 Task: Look for products from Cameron's Coffee only.
Action: Mouse pressed left at (21, 81)
Screenshot: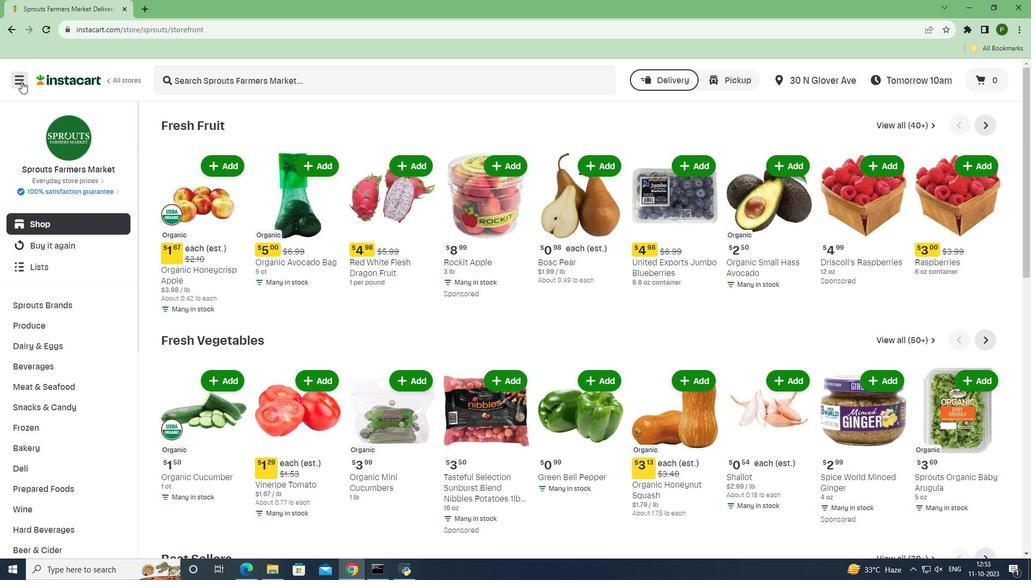 
Action: Mouse moved to (28, 285)
Screenshot: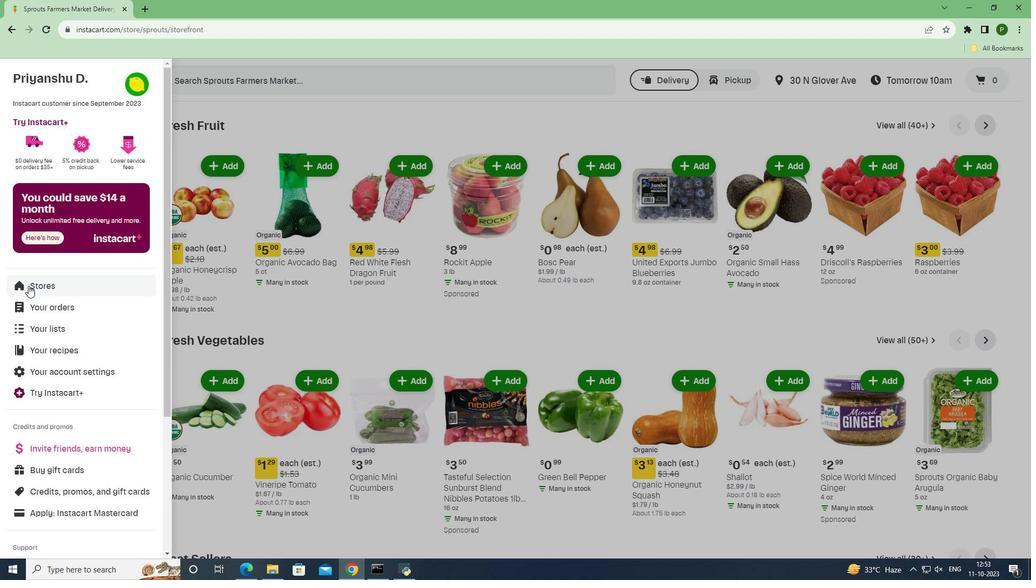 
Action: Mouse pressed left at (28, 285)
Screenshot: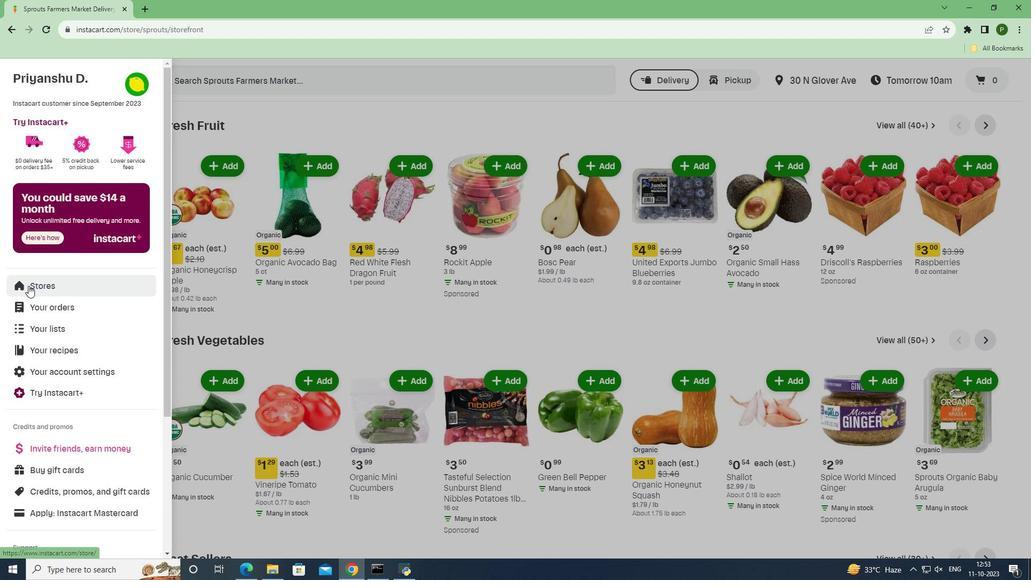 
Action: Mouse moved to (243, 119)
Screenshot: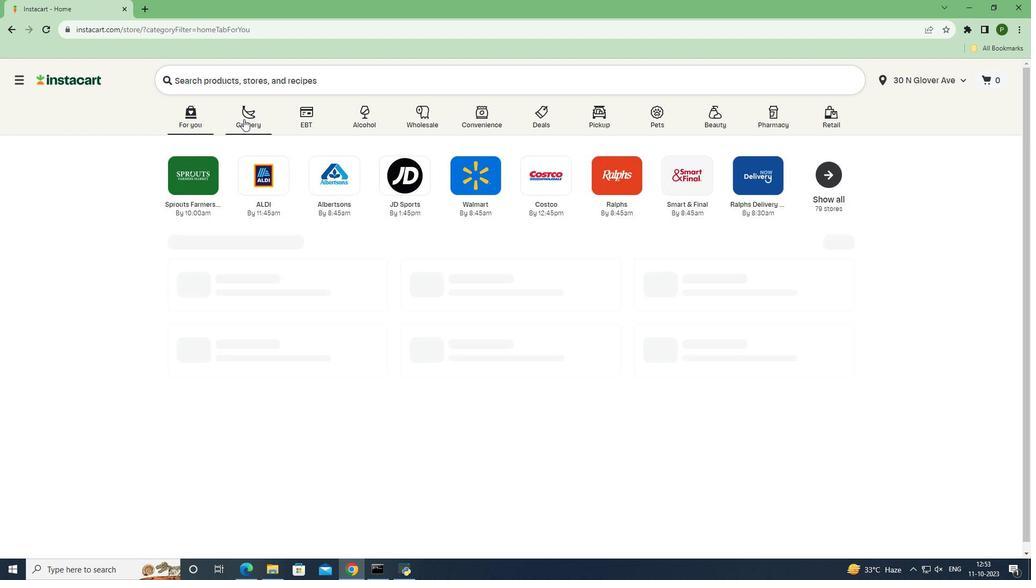 
Action: Mouse pressed left at (243, 119)
Screenshot: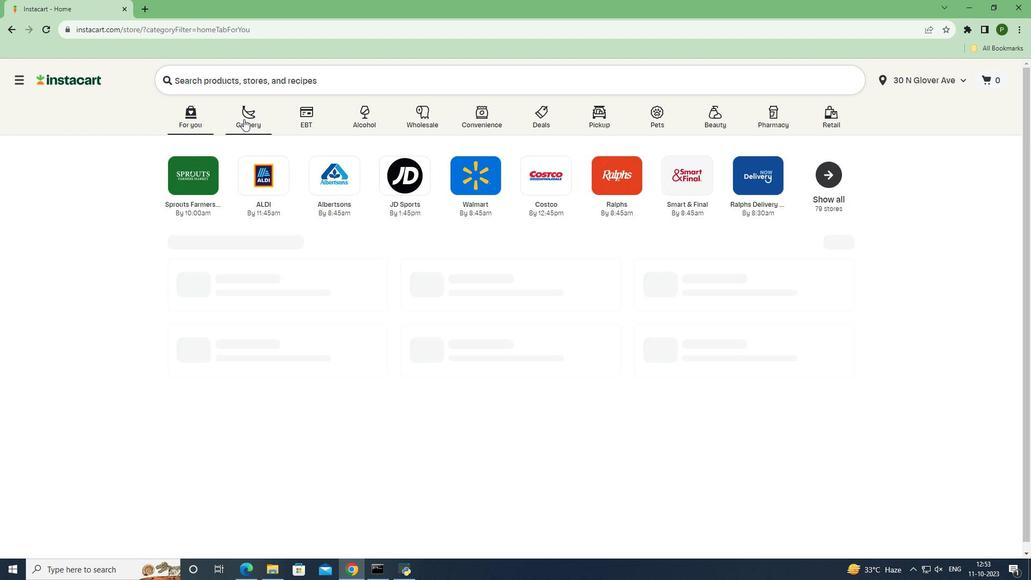 
Action: Mouse moved to (431, 241)
Screenshot: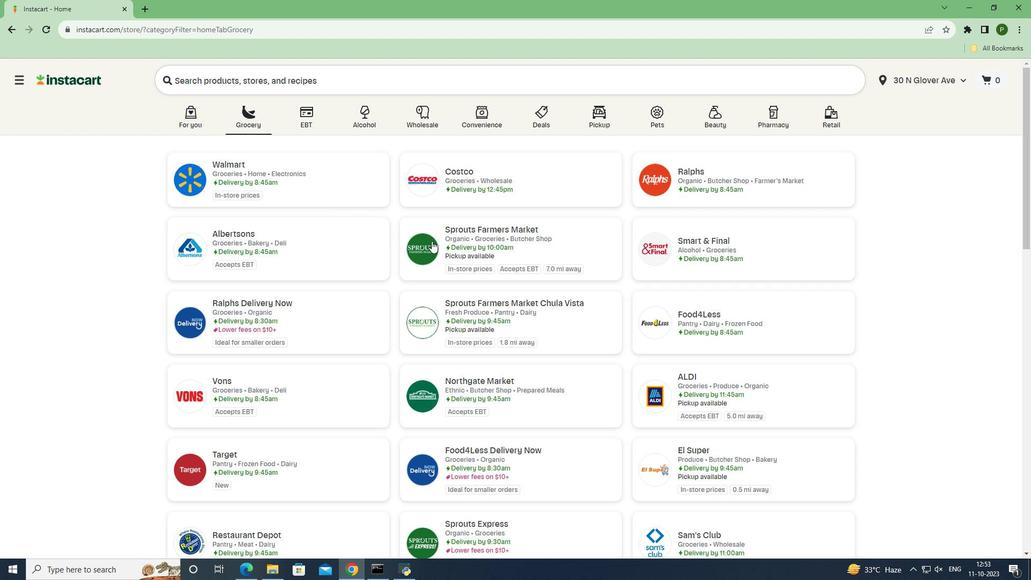 
Action: Mouse pressed left at (431, 241)
Screenshot: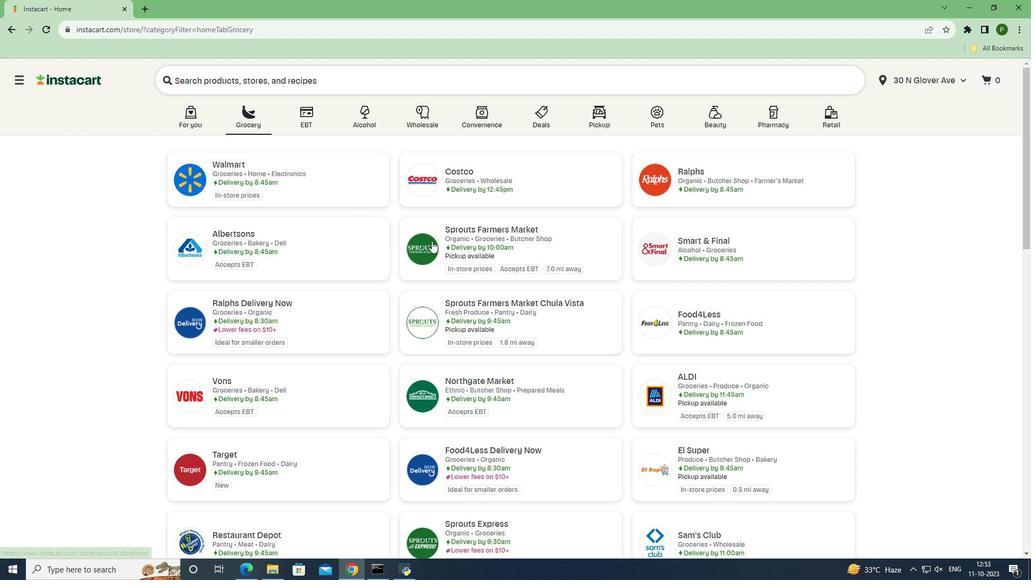 
Action: Mouse moved to (61, 369)
Screenshot: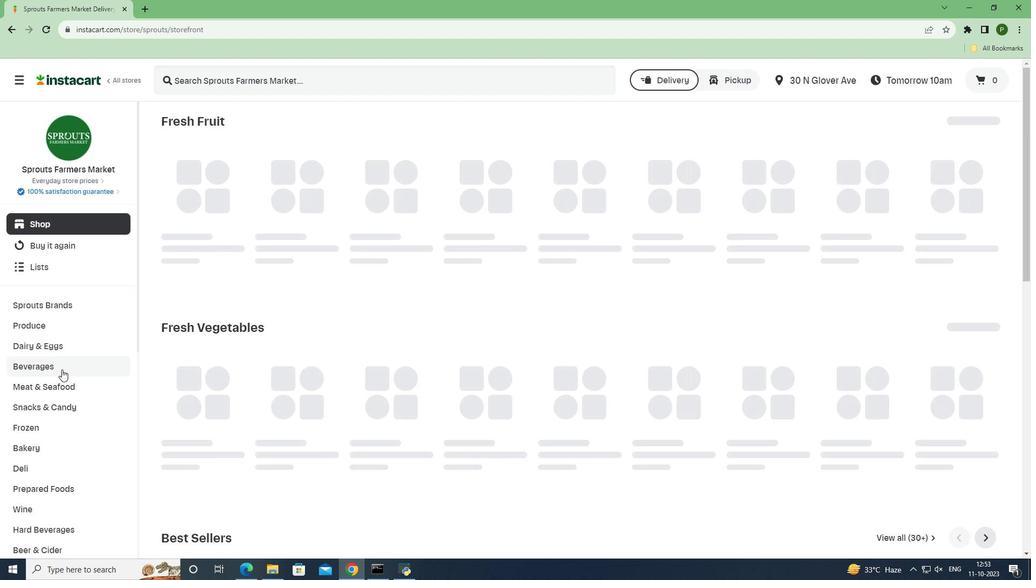 
Action: Mouse pressed left at (61, 369)
Screenshot: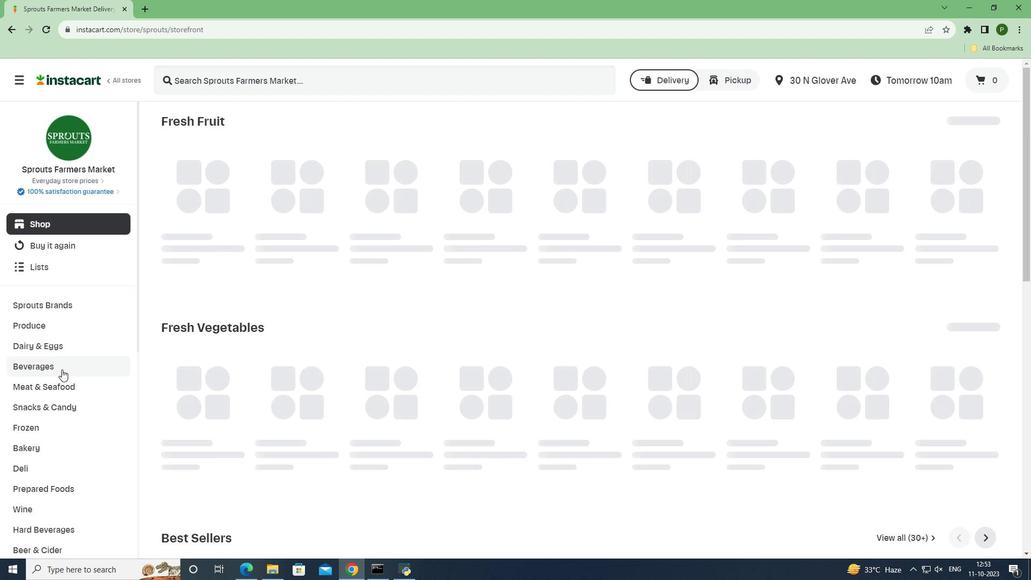 
Action: Mouse moved to (51, 433)
Screenshot: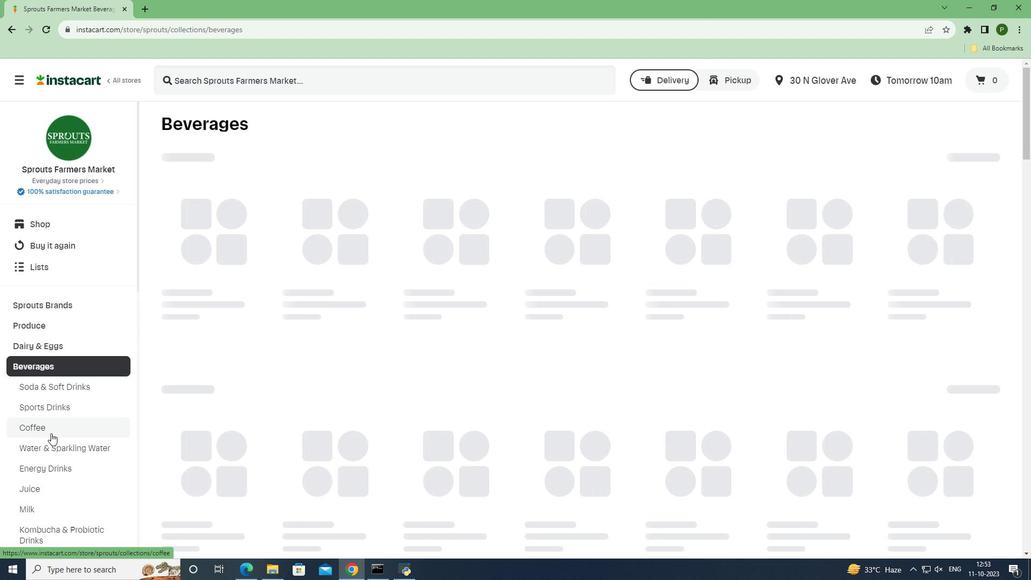 
Action: Mouse pressed left at (51, 433)
Screenshot: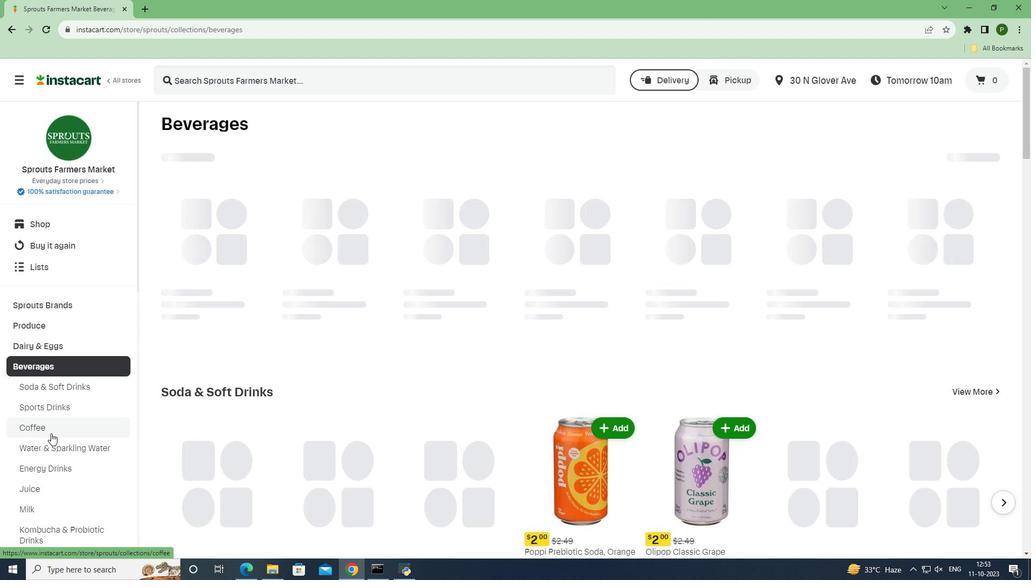 
Action: Mouse moved to (395, 208)
Screenshot: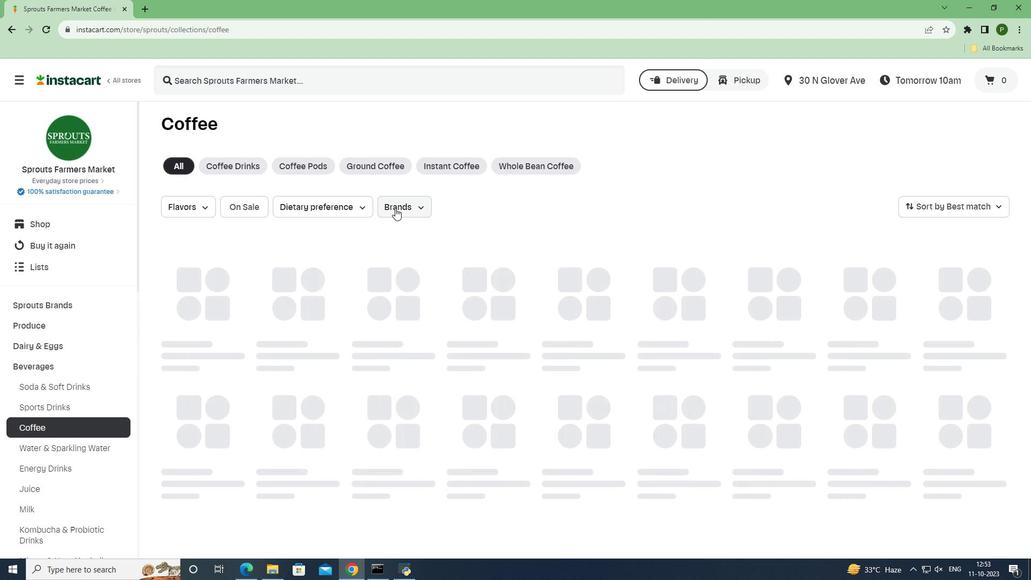 
Action: Mouse pressed left at (395, 208)
Screenshot: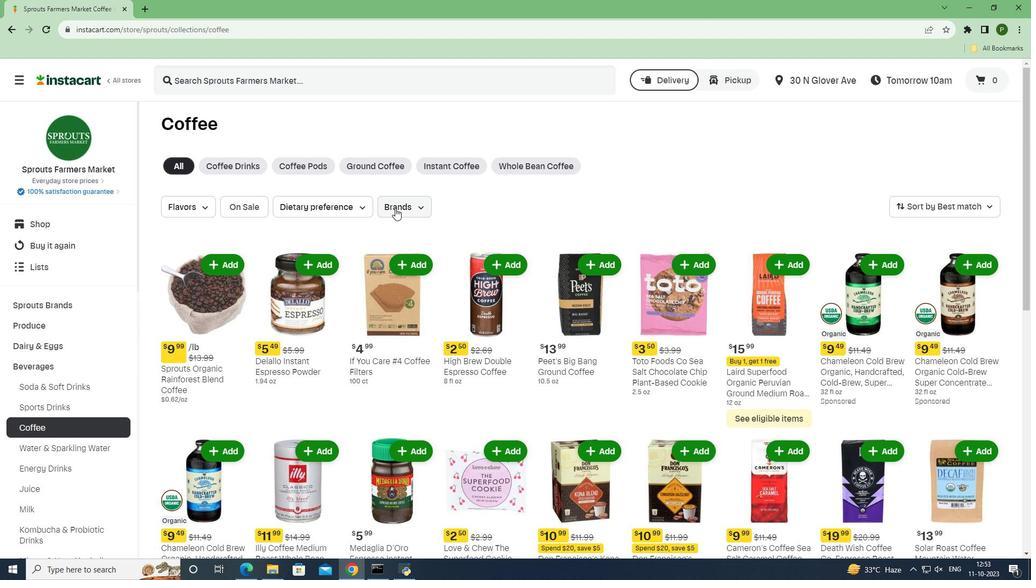 
Action: Mouse moved to (434, 252)
Screenshot: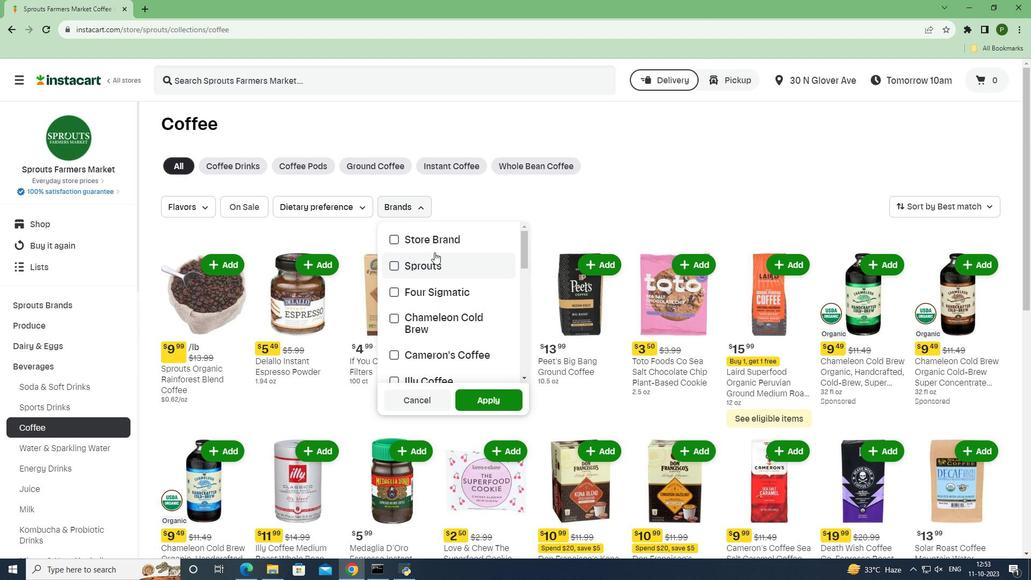 
Action: Mouse scrolled (434, 251) with delta (0, 0)
Screenshot: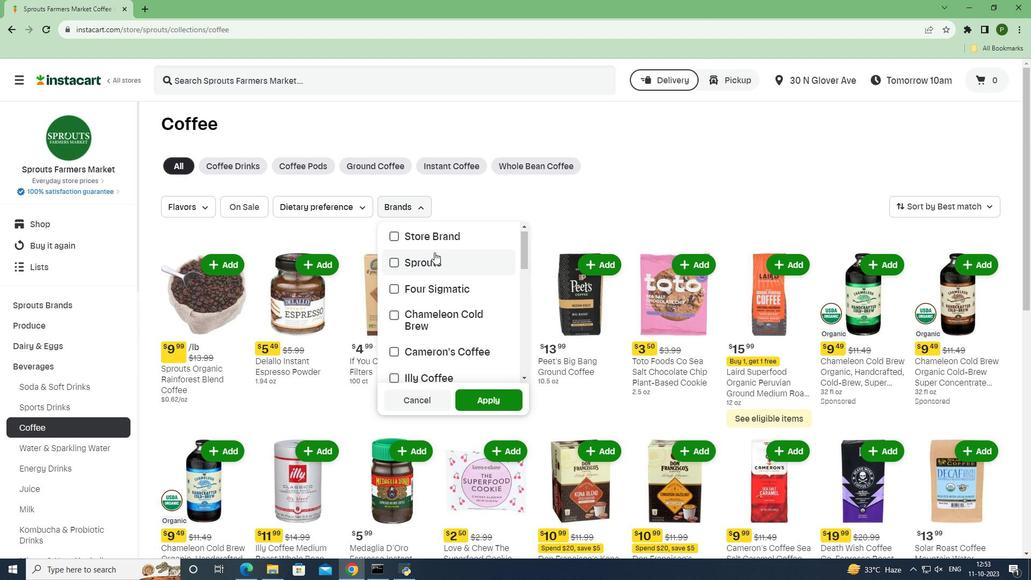 
Action: Mouse moved to (431, 300)
Screenshot: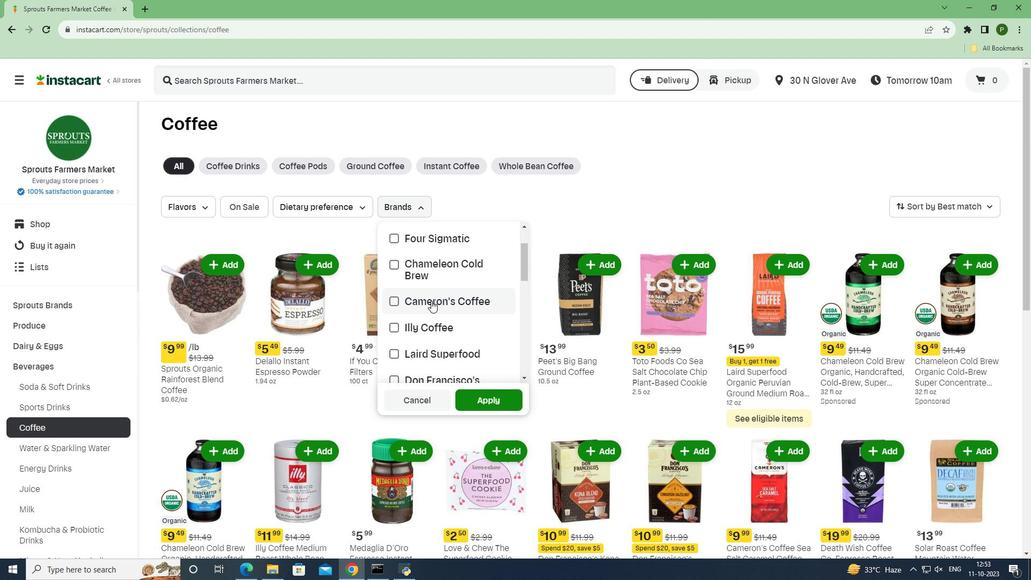 
Action: Mouse pressed left at (431, 300)
Screenshot: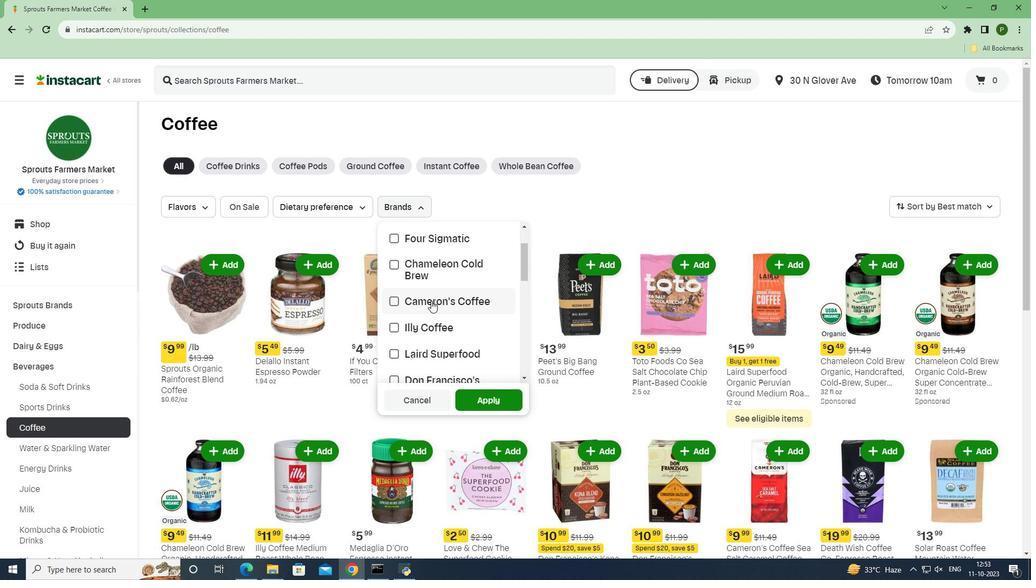 
Action: Mouse moved to (483, 394)
Screenshot: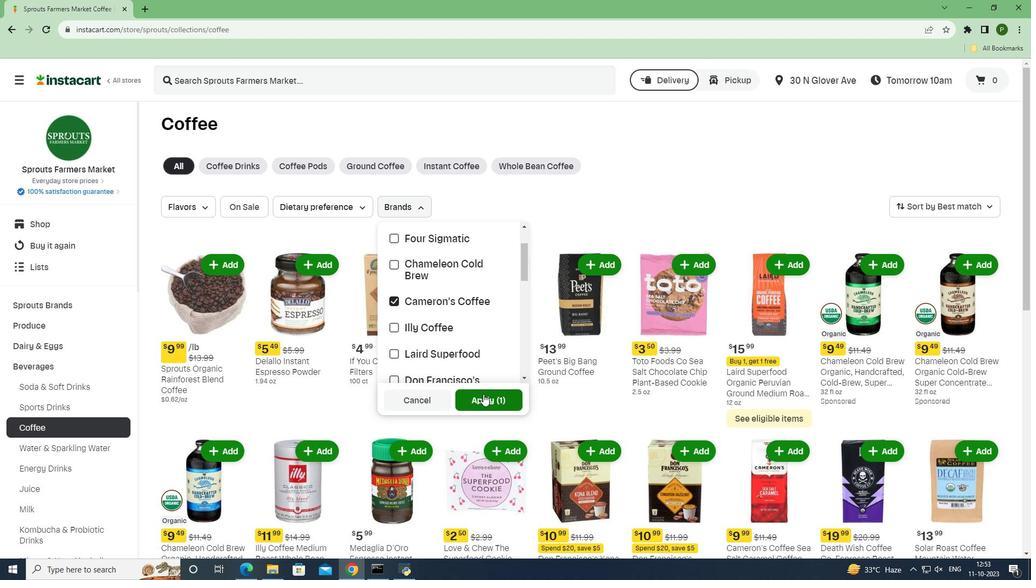 
Action: Mouse pressed left at (483, 394)
Screenshot: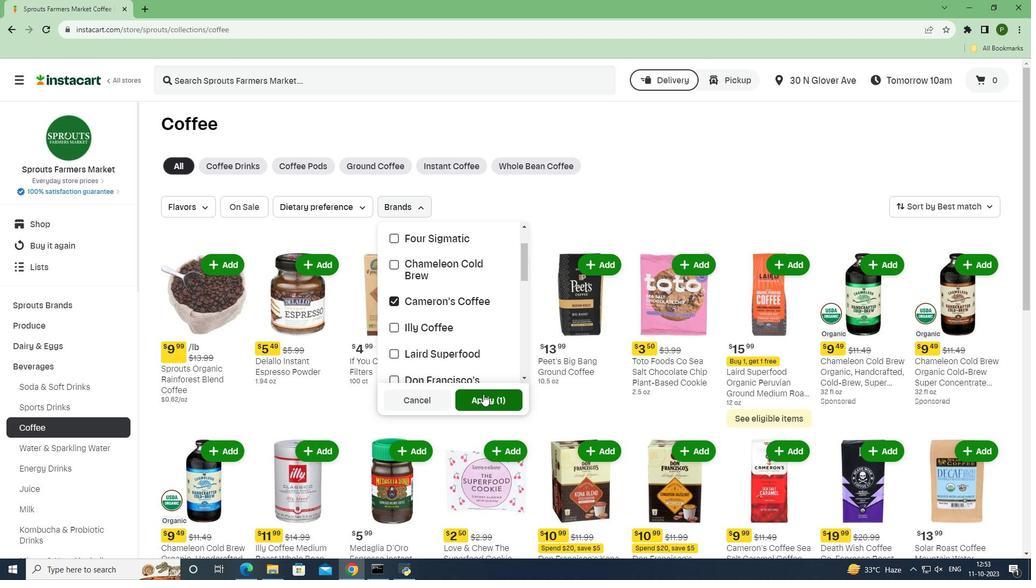 
Action: Mouse moved to (560, 345)
Screenshot: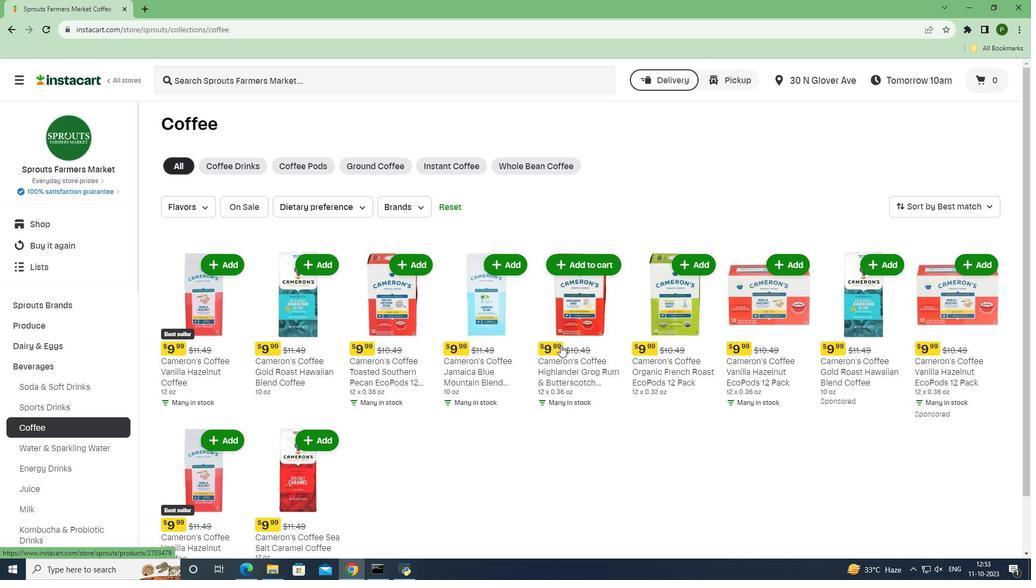 
